 Task: Set the address for billing information to "omega,lane 3"
Action: Mouse moved to (1248, 114)
Screenshot: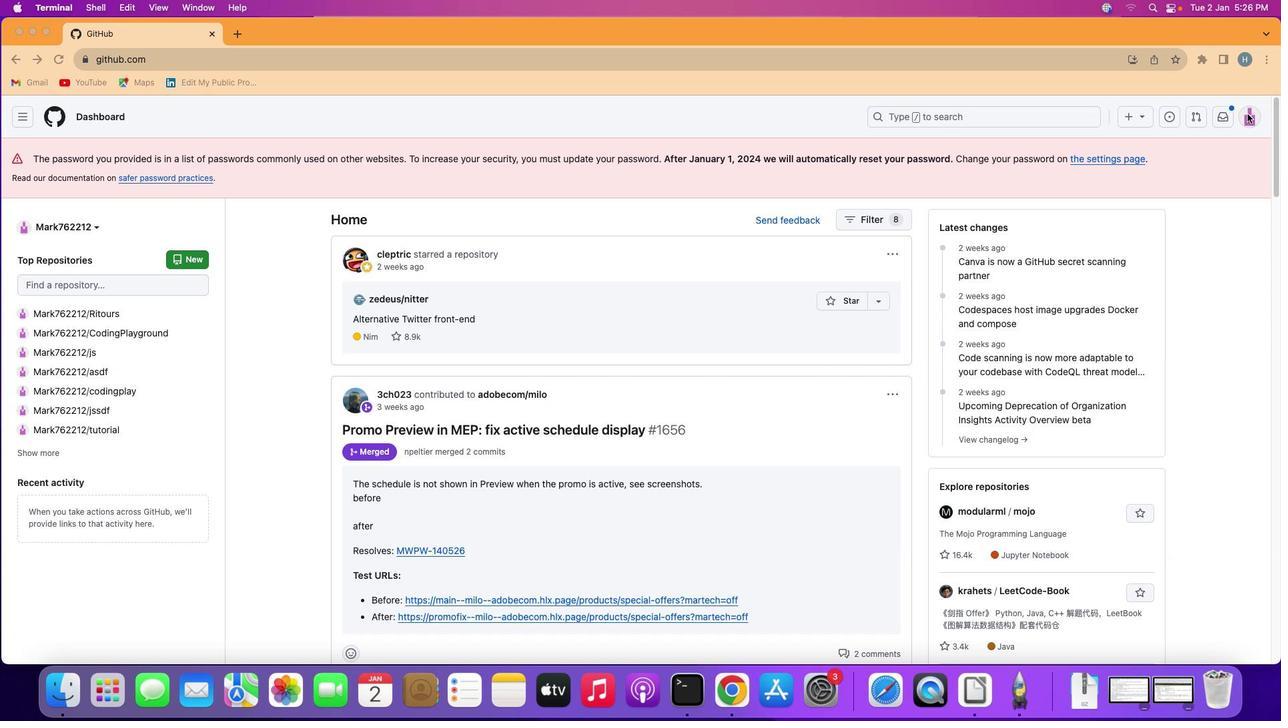 
Action: Mouse pressed left at (1248, 114)
Screenshot: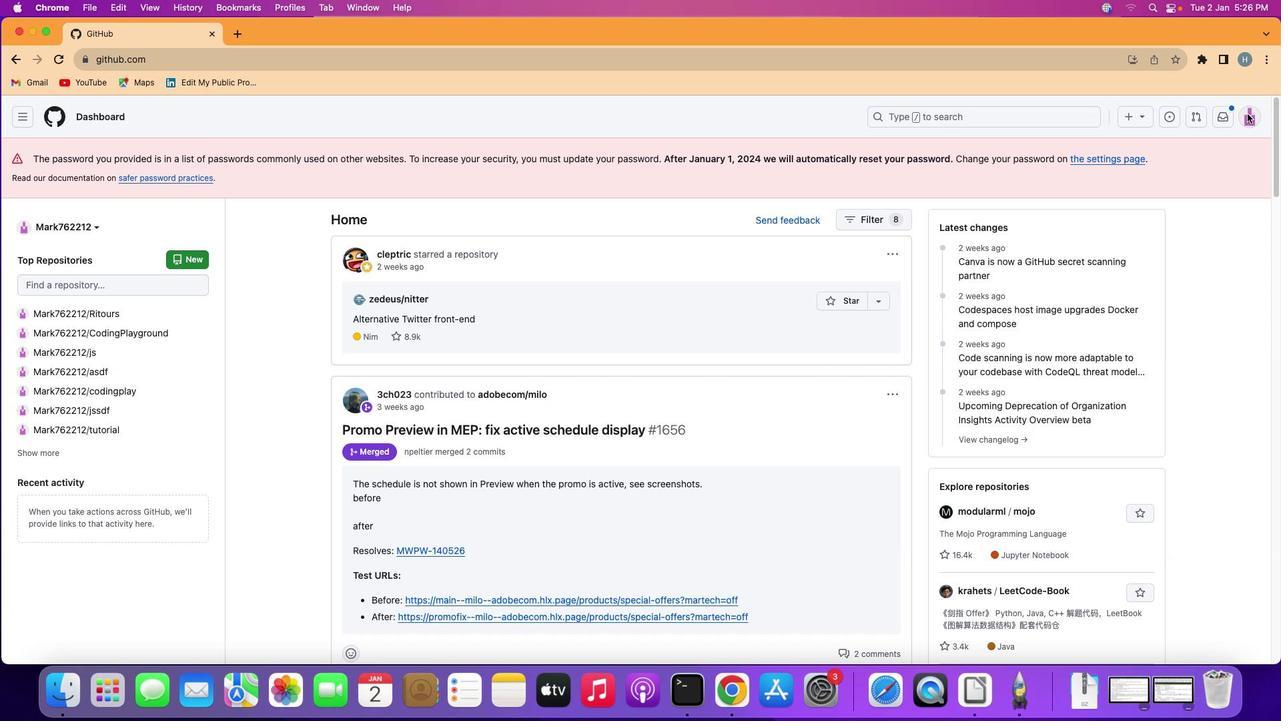 
Action: Mouse moved to (1251, 108)
Screenshot: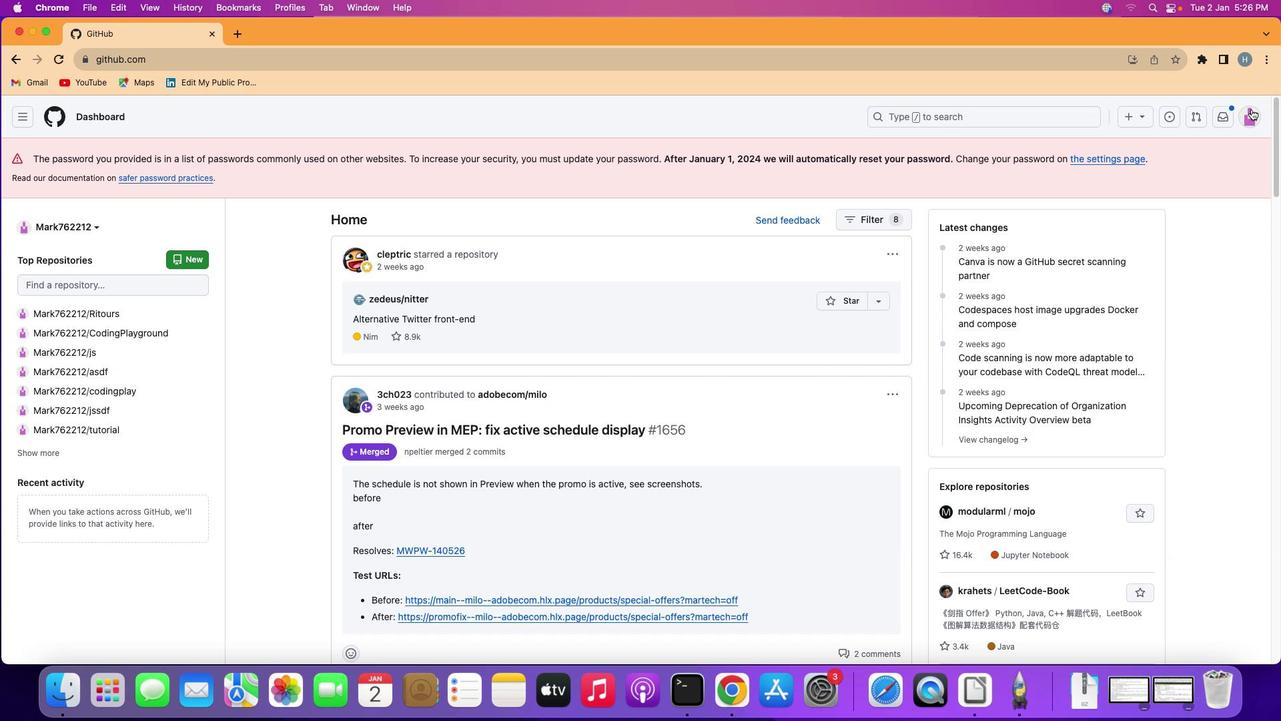 
Action: Mouse pressed left at (1251, 108)
Screenshot: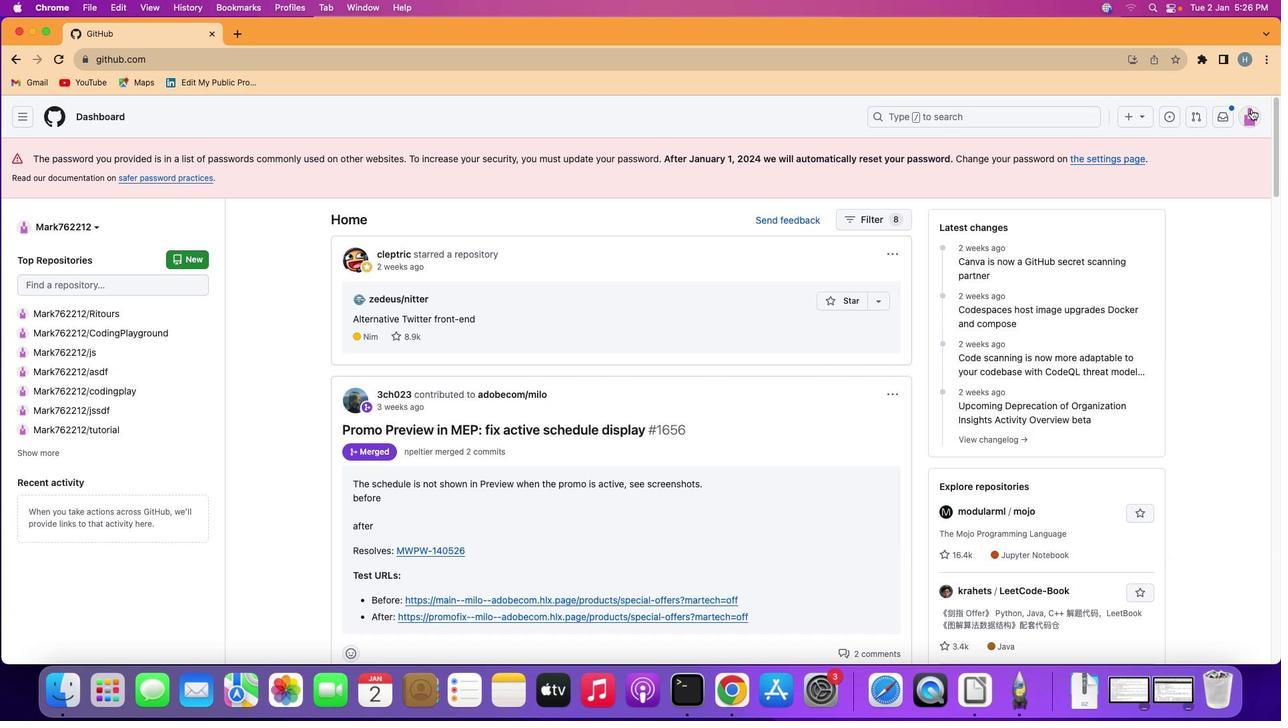 
Action: Mouse moved to (1162, 478)
Screenshot: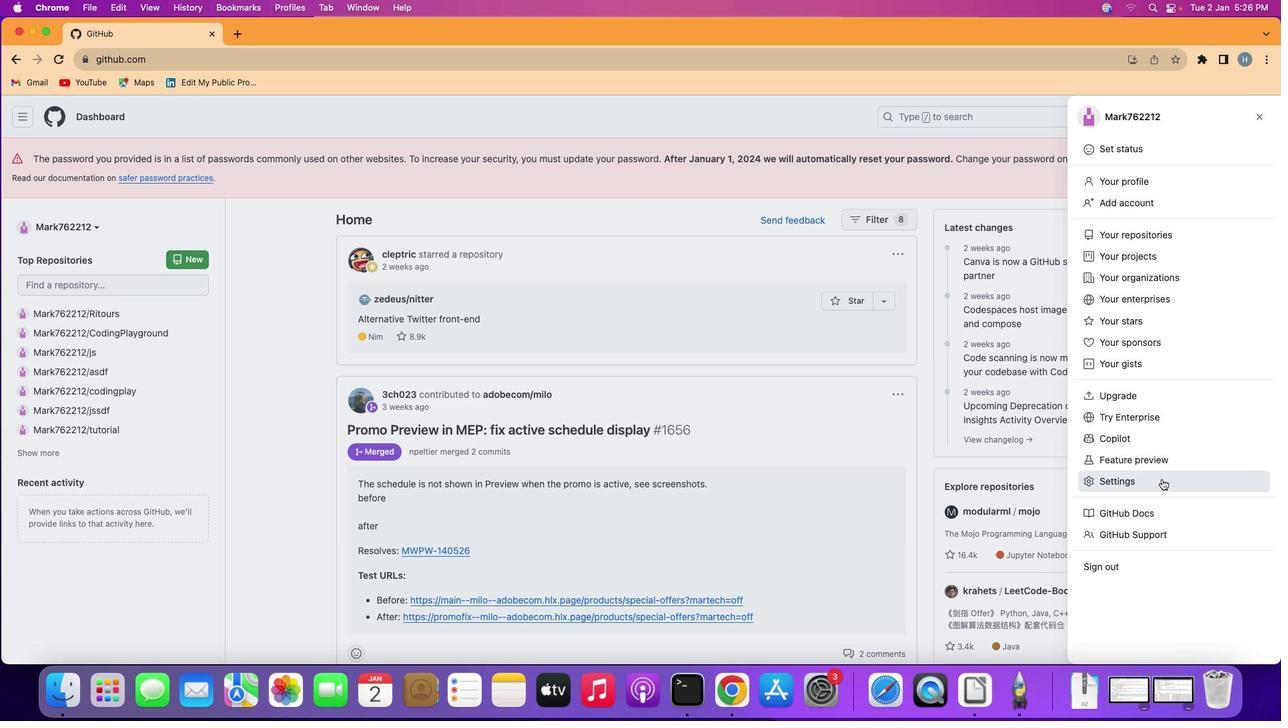 
Action: Mouse pressed left at (1162, 478)
Screenshot: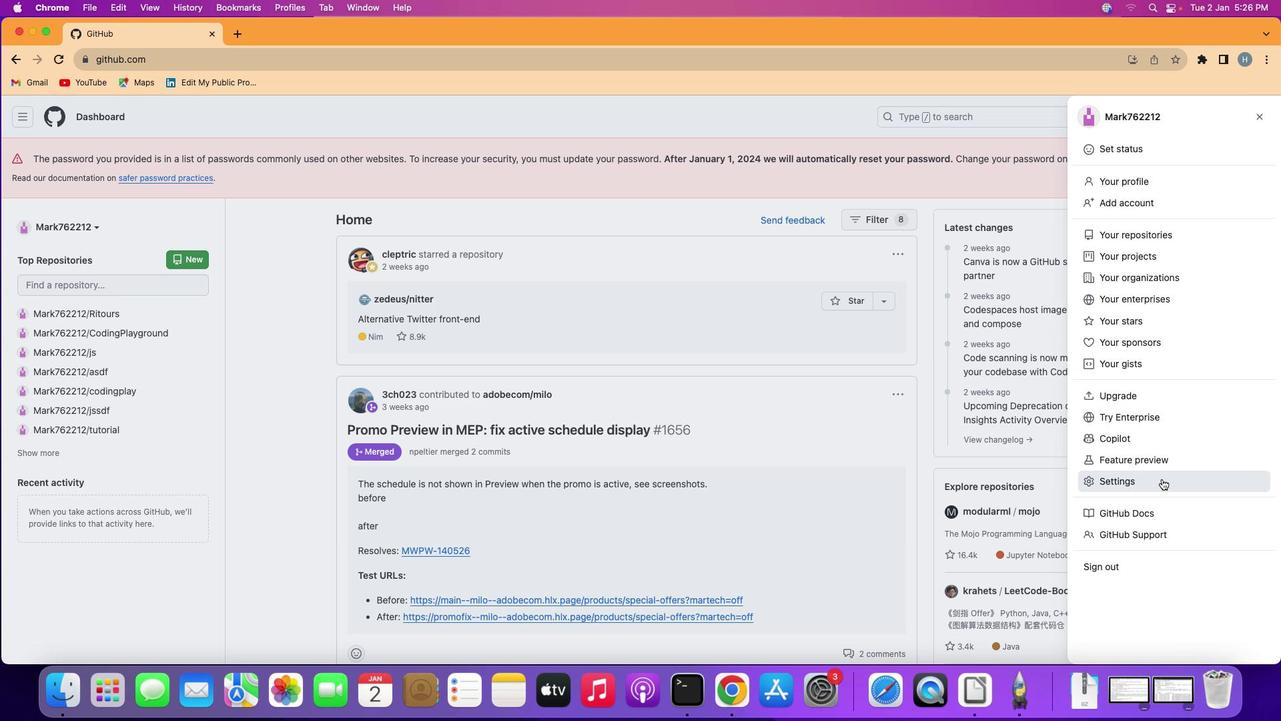 
Action: Mouse moved to (312, 417)
Screenshot: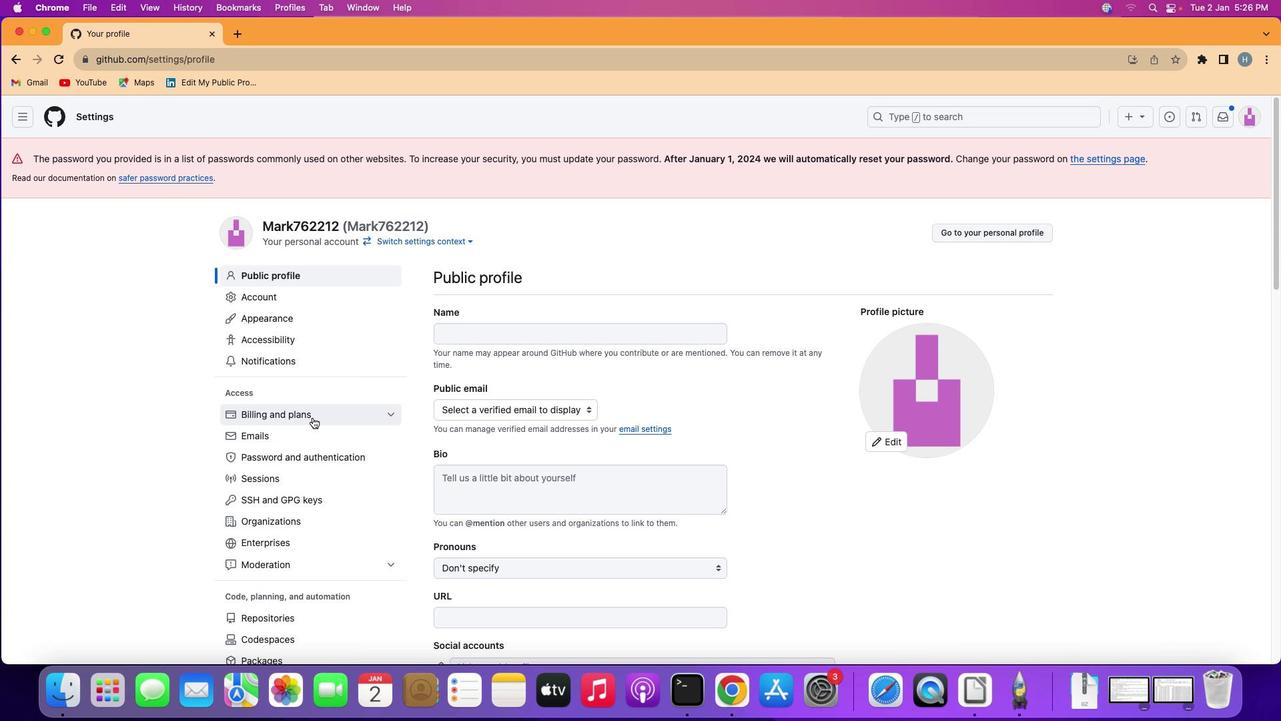 
Action: Mouse pressed left at (312, 417)
Screenshot: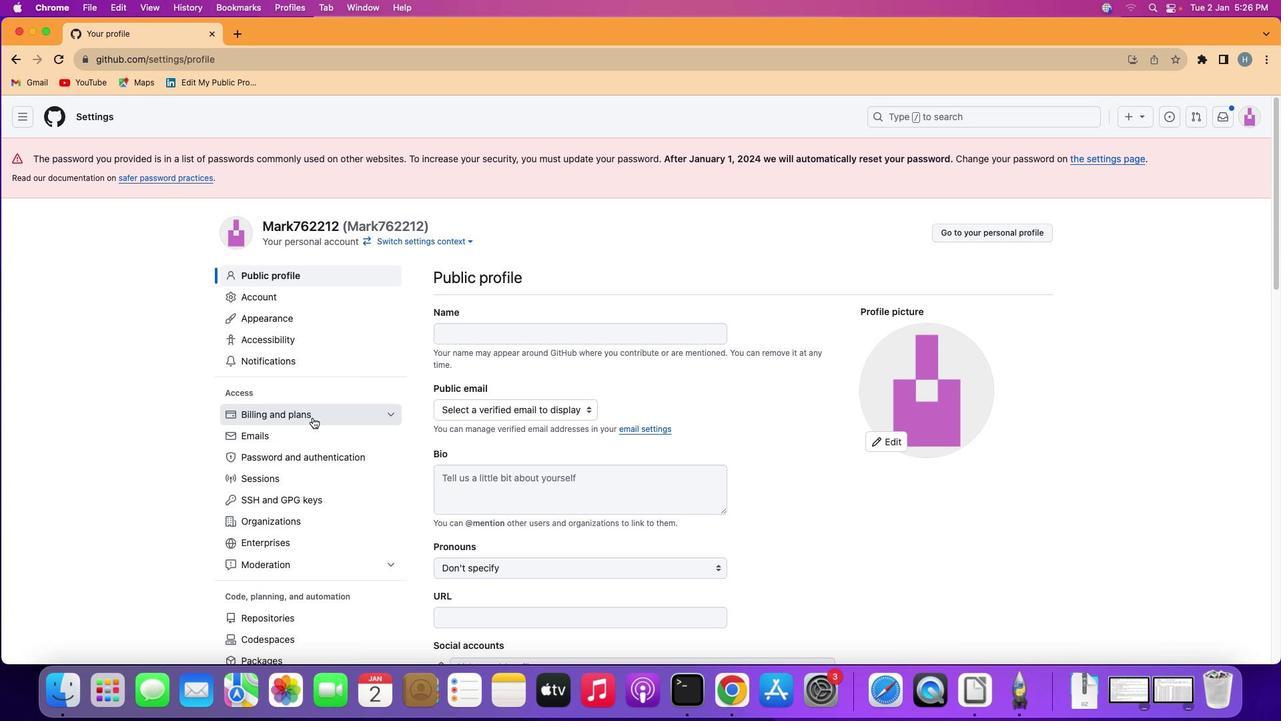 
Action: Mouse moved to (299, 480)
Screenshot: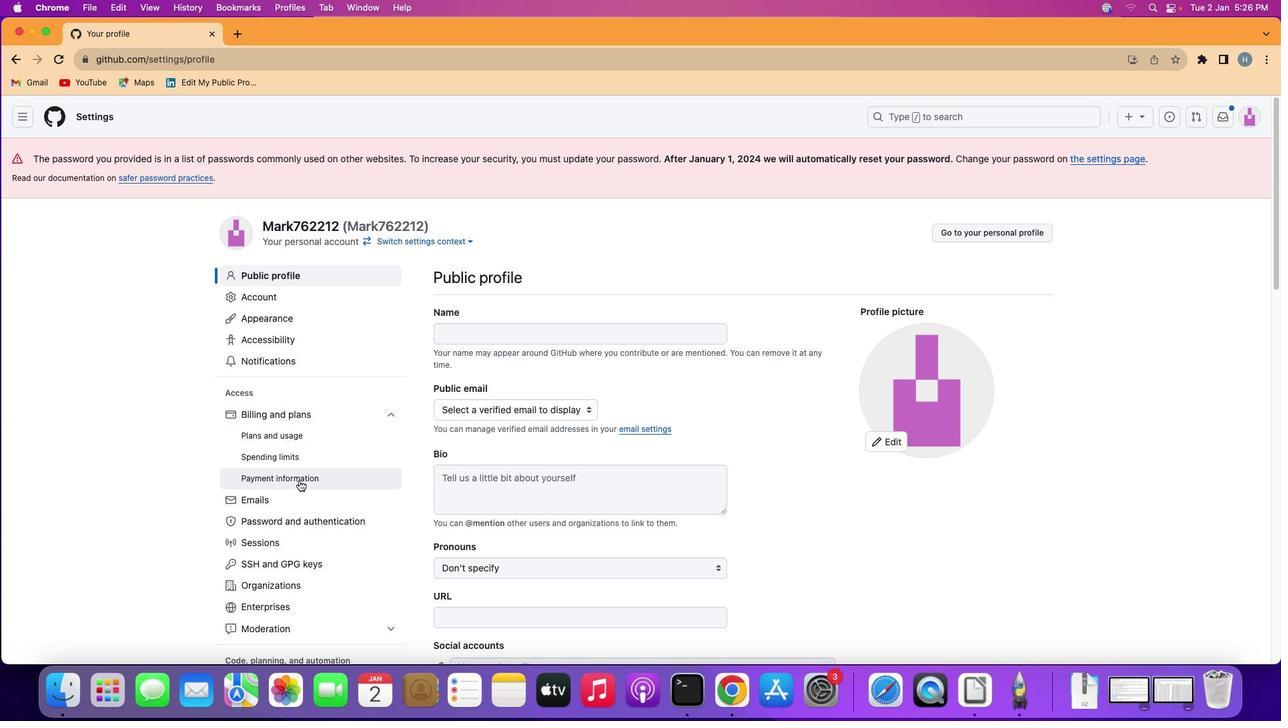 
Action: Mouse pressed left at (299, 480)
Screenshot: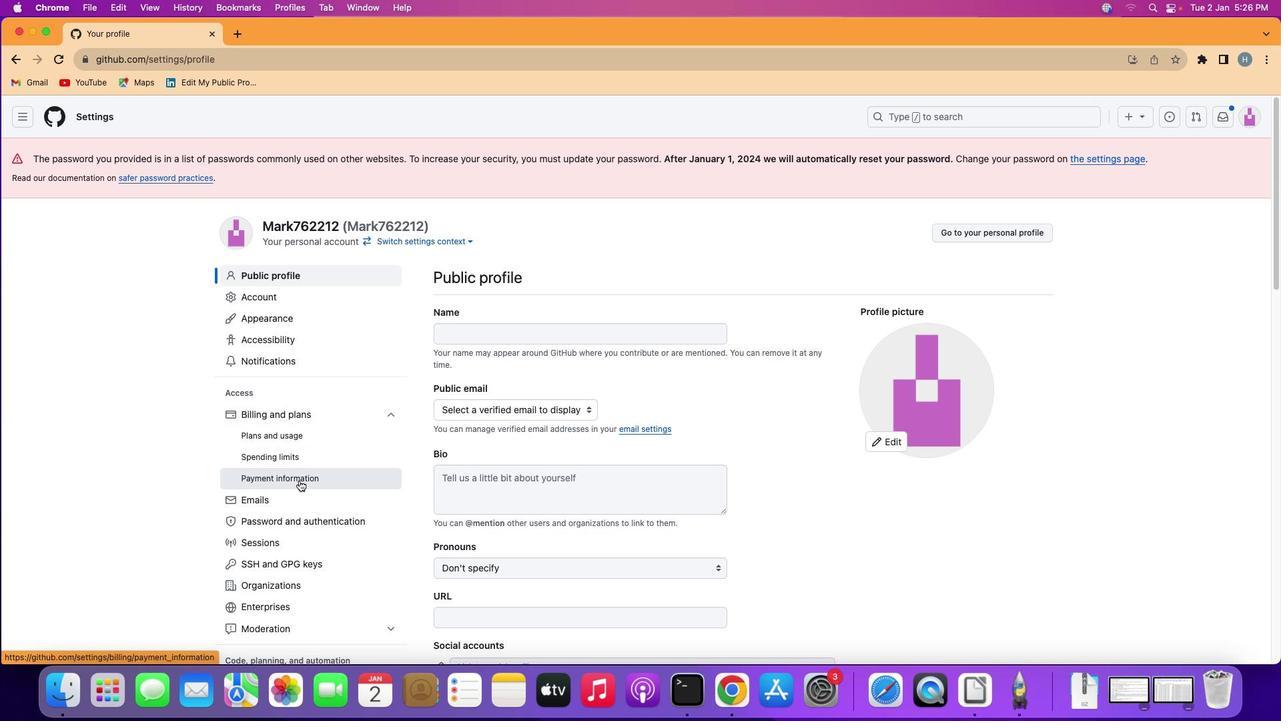 
Action: Mouse moved to (487, 550)
Screenshot: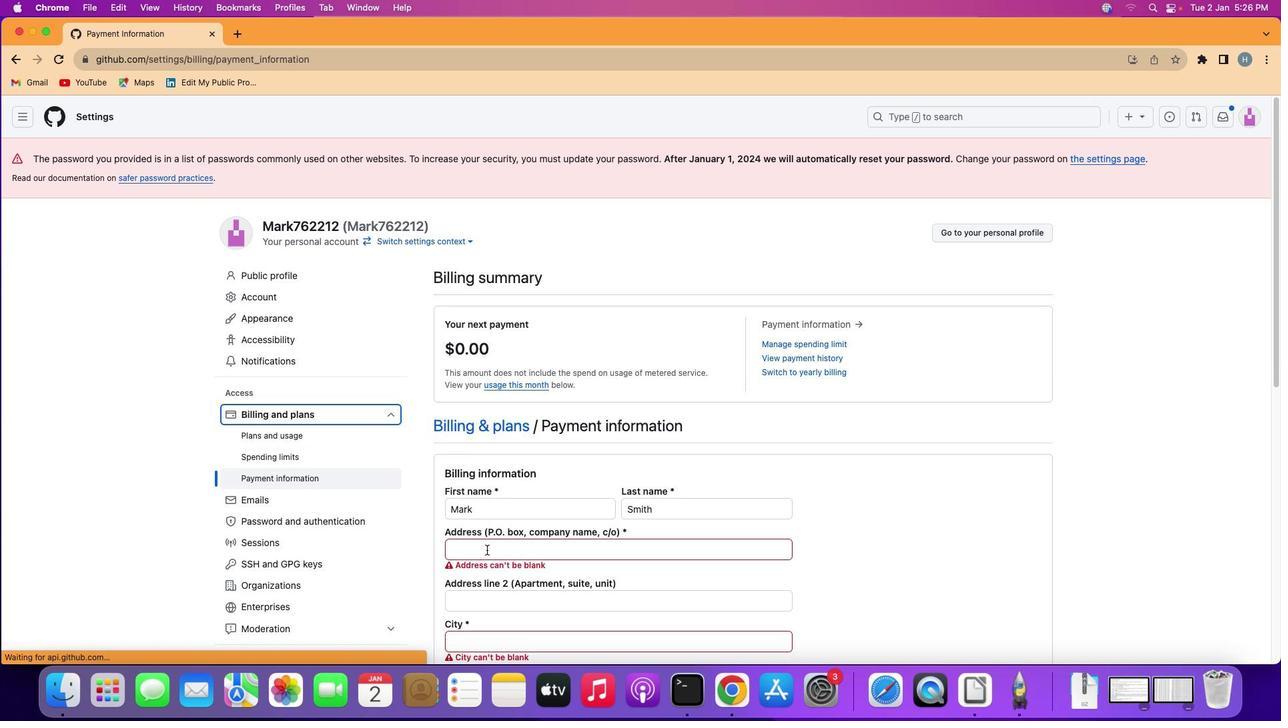 
Action: Mouse pressed left at (487, 550)
Screenshot: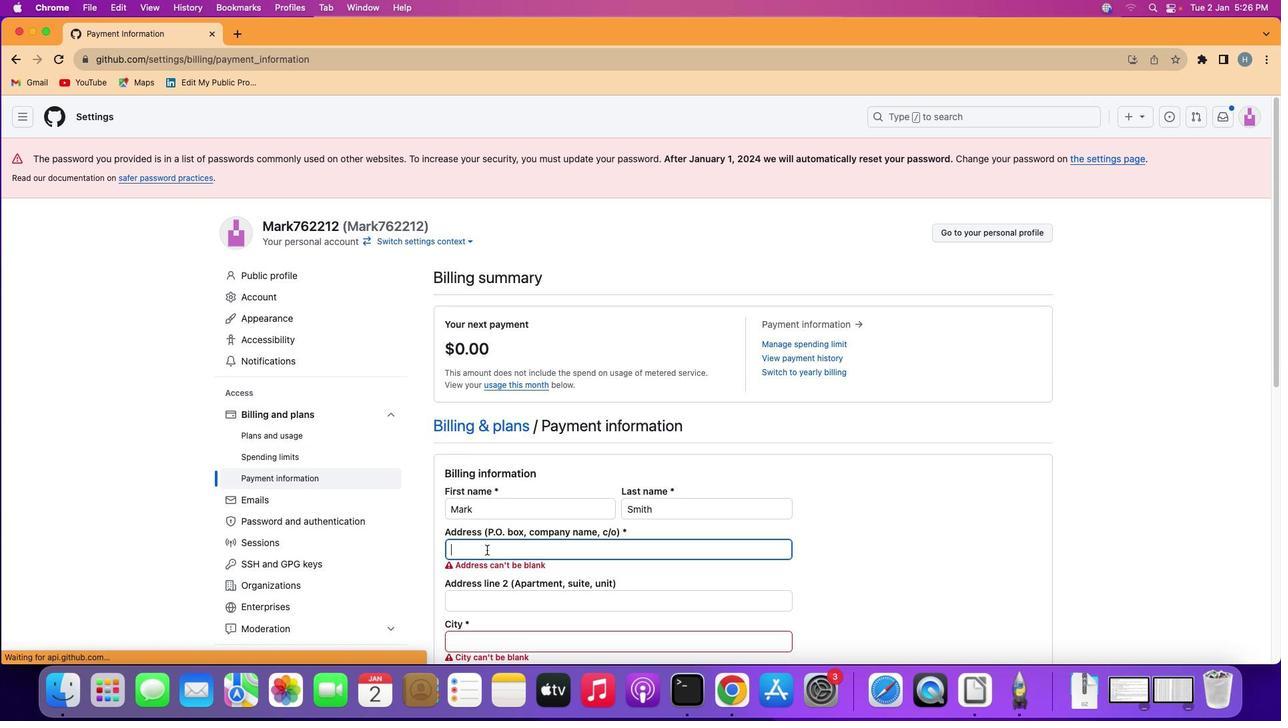 
Action: Mouse moved to (488, 550)
Screenshot: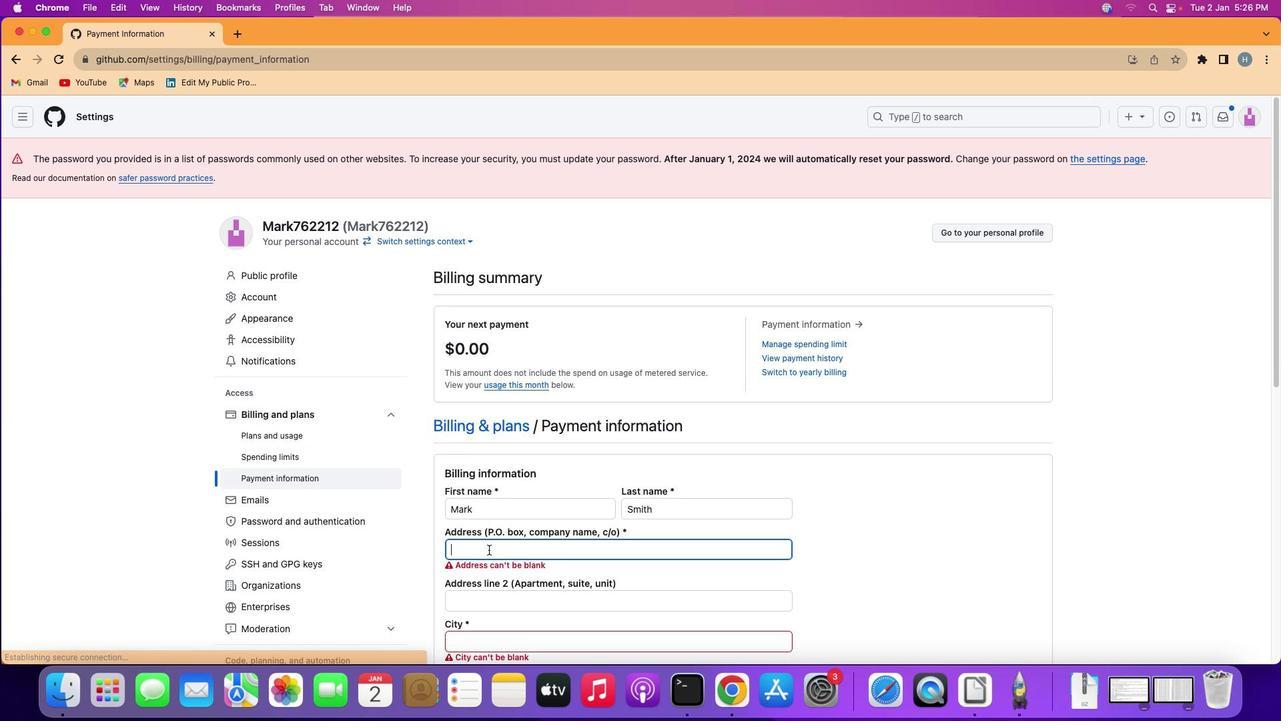 
Action: Key pressed Key.caps_lock'o''m''e''g''a'','Key.space'l''a''n''e'Key.space'3'Key.enter
Screenshot: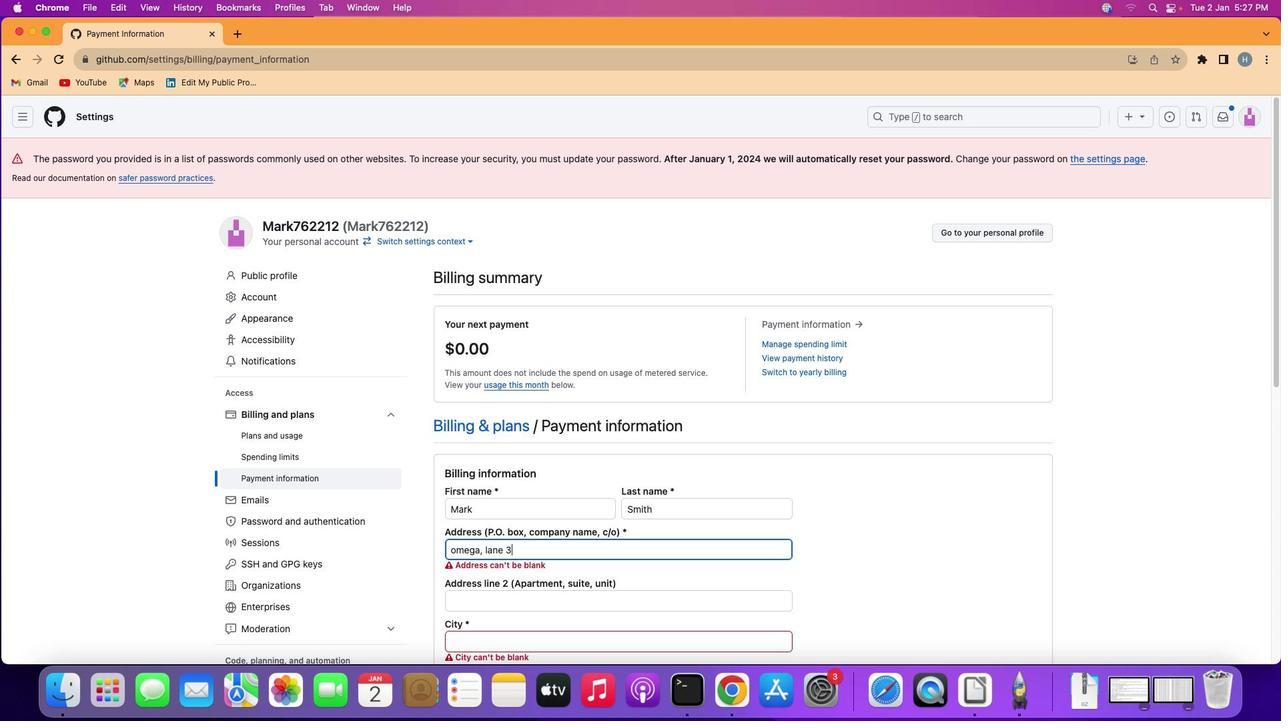 
